 Task: Set the input list for playback control to "input, play".
Action: Mouse moved to (118, 15)
Screenshot: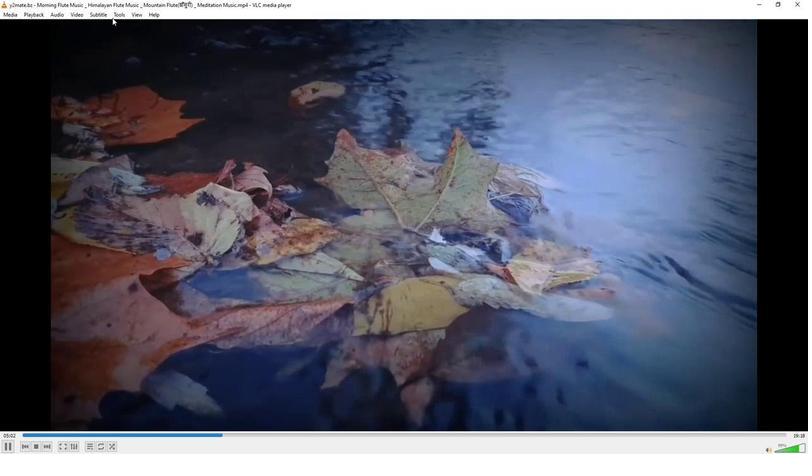 
Action: Mouse pressed left at (118, 15)
Screenshot: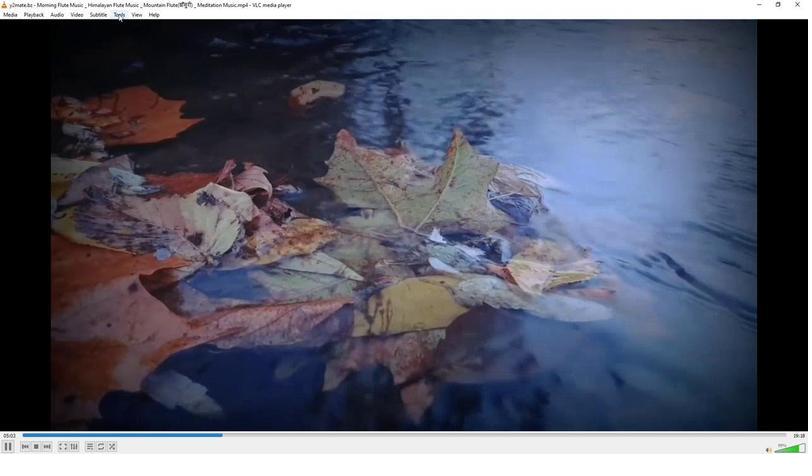 
Action: Mouse moved to (131, 114)
Screenshot: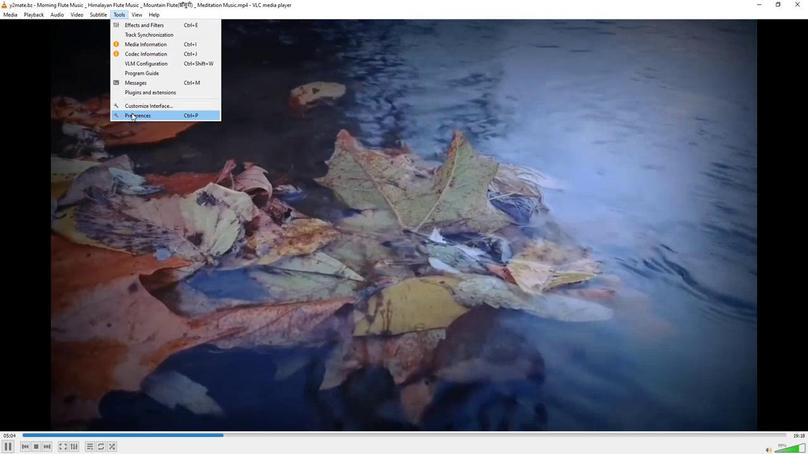 
Action: Mouse pressed left at (131, 114)
Screenshot: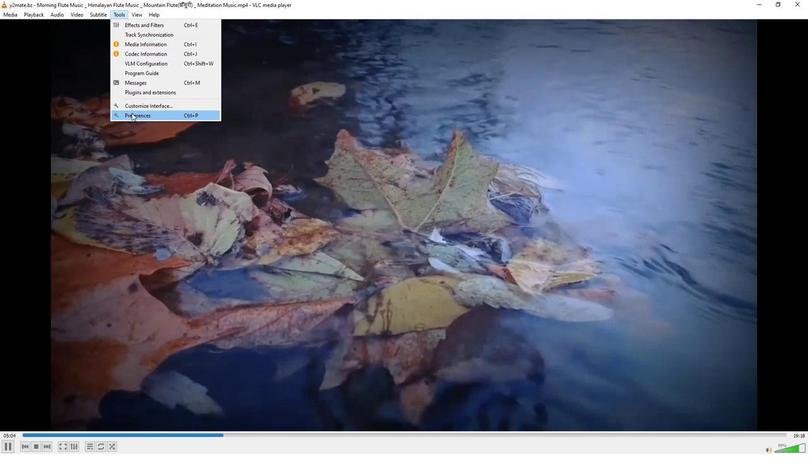 
Action: Mouse moved to (266, 371)
Screenshot: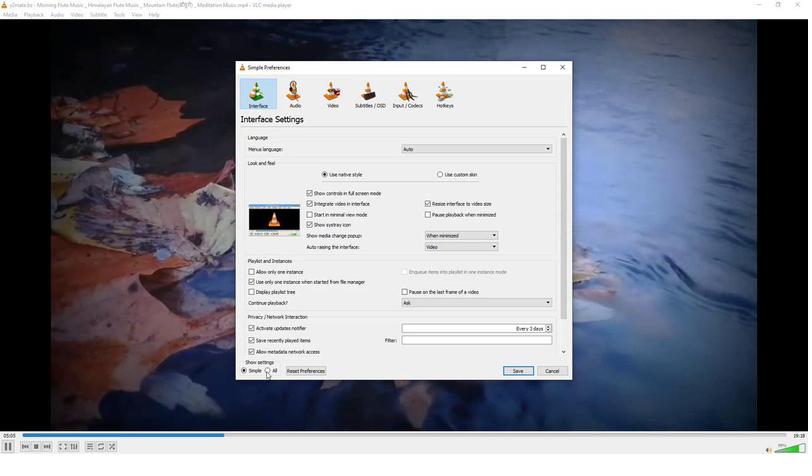 
Action: Mouse pressed left at (266, 371)
Screenshot: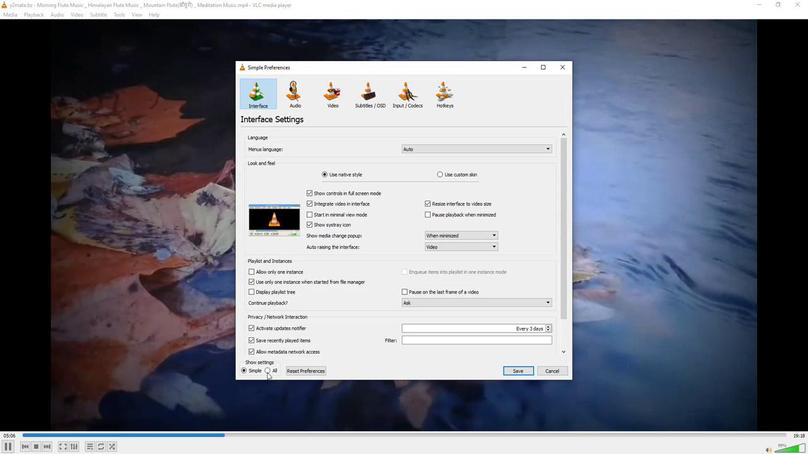 
Action: Mouse moved to (281, 212)
Screenshot: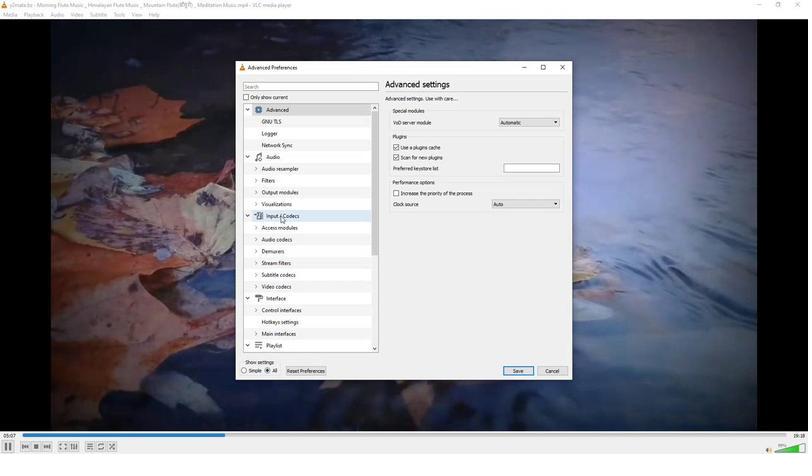 
Action: Mouse pressed left at (281, 212)
Screenshot: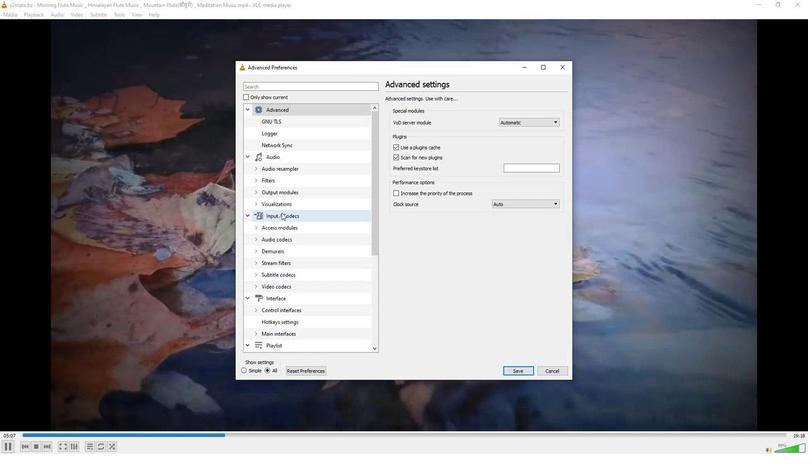 
Action: Mouse moved to (431, 271)
Screenshot: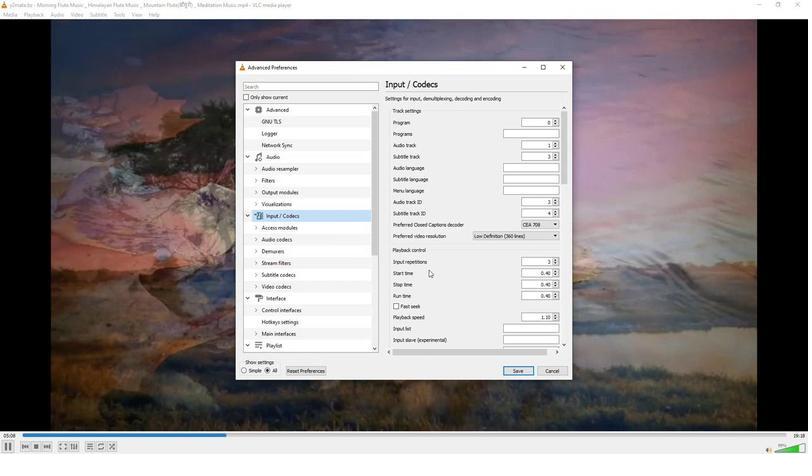 
Action: Mouse scrolled (431, 270) with delta (0, 0)
Screenshot: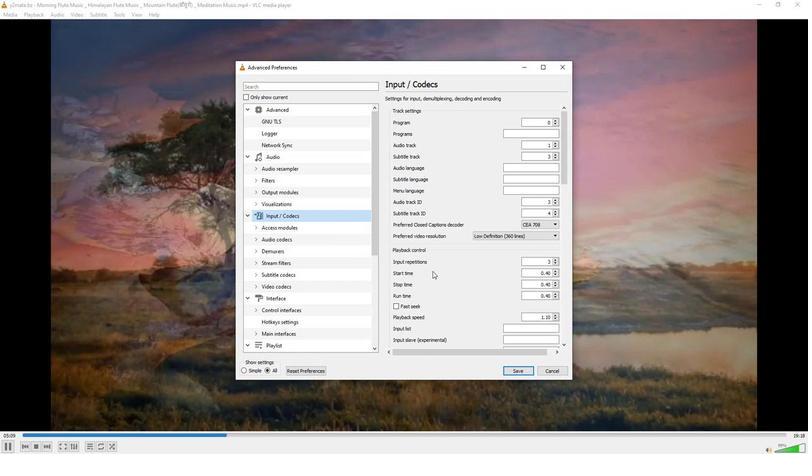 
Action: Mouse moved to (519, 302)
Screenshot: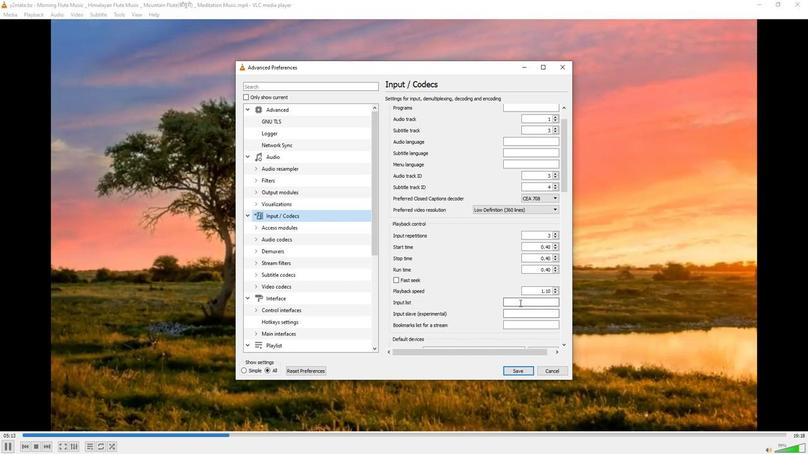 
Action: Mouse pressed left at (519, 302)
Screenshot: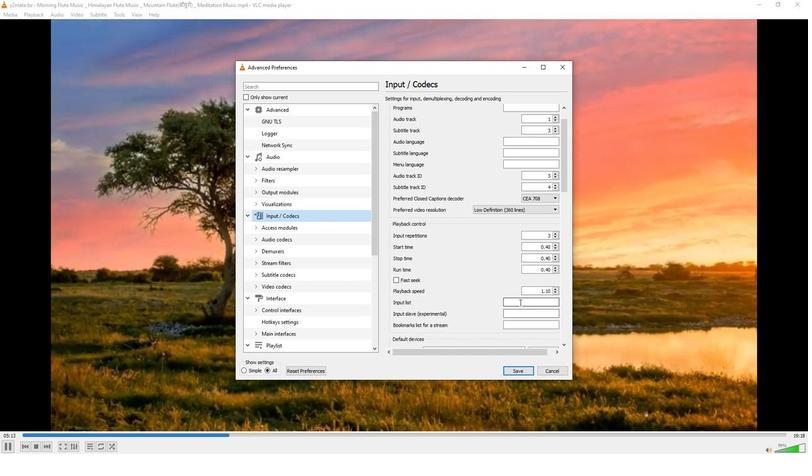 
Action: Key pressed input,<Key.space>play
Screenshot: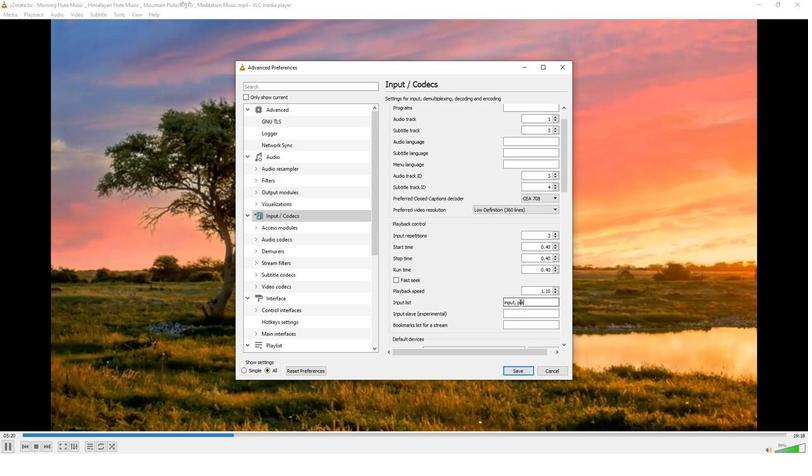
